 Task: Look for products with orange flavor in the category "Powdered Energy Drinks".
Action: Mouse pressed left at (26, 92)
Screenshot: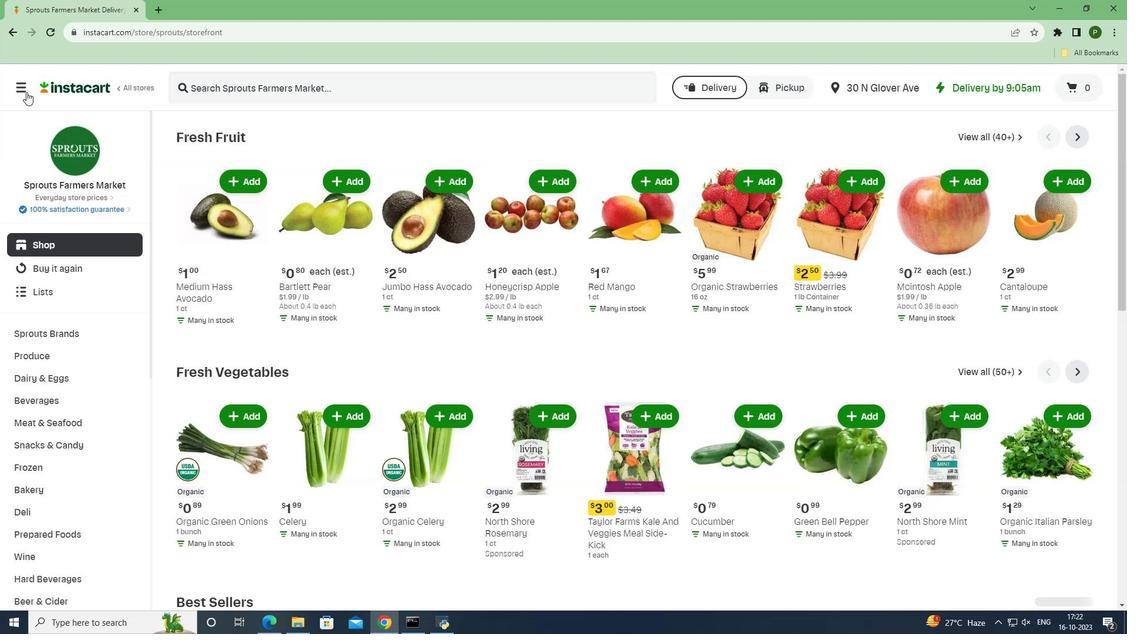 
Action: Mouse moved to (34, 313)
Screenshot: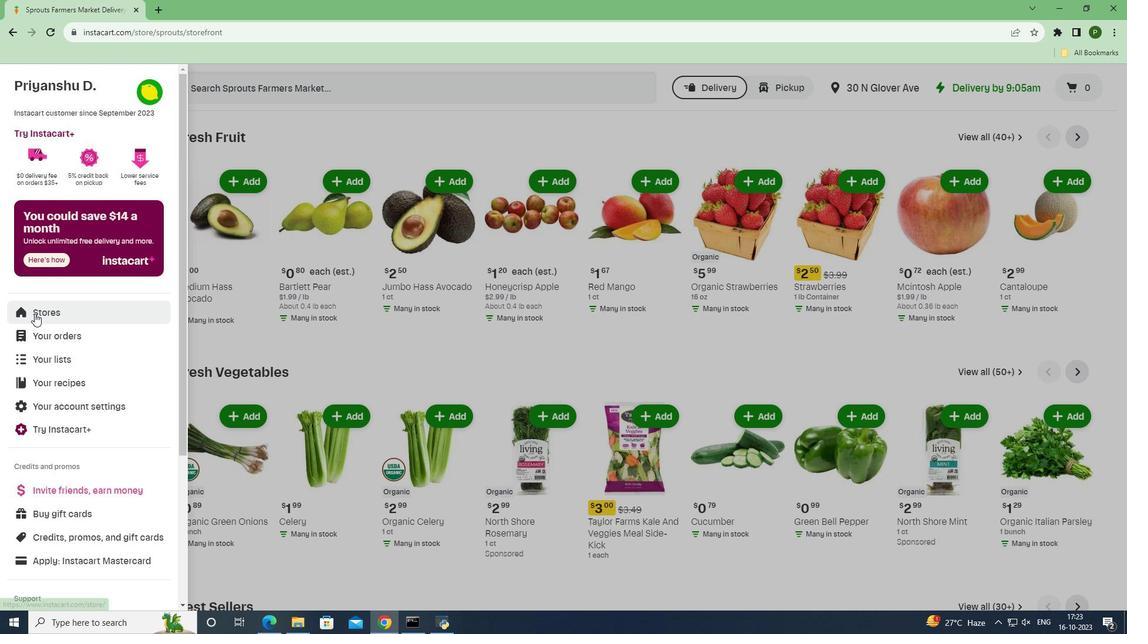 
Action: Mouse pressed left at (34, 313)
Screenshot: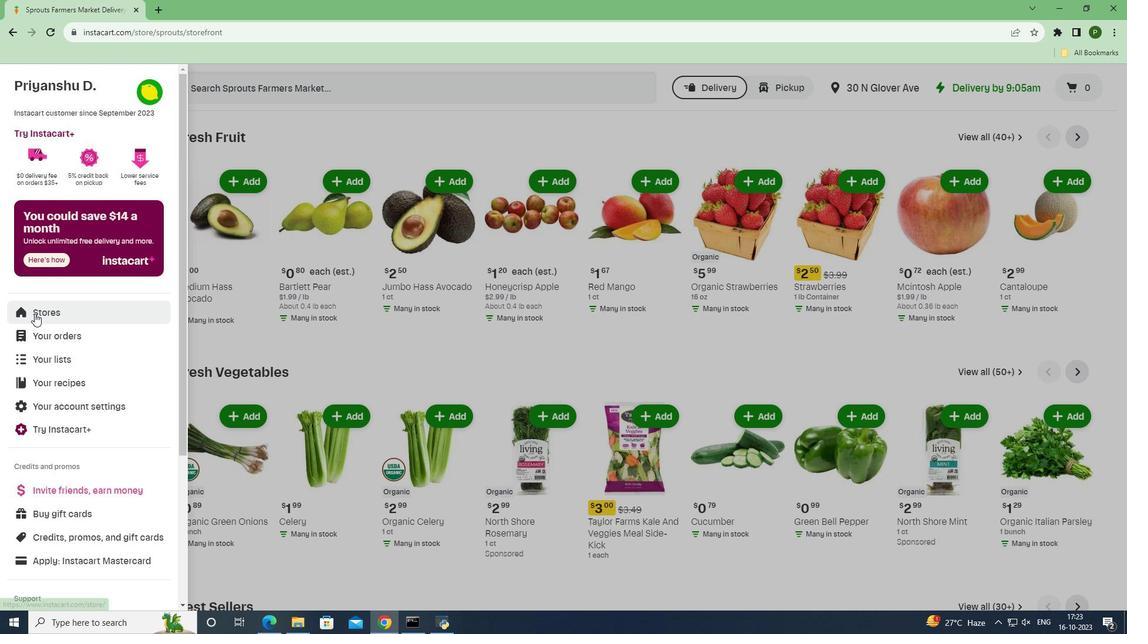 
Action: Mouse moved to (288, 133)
Screenshot: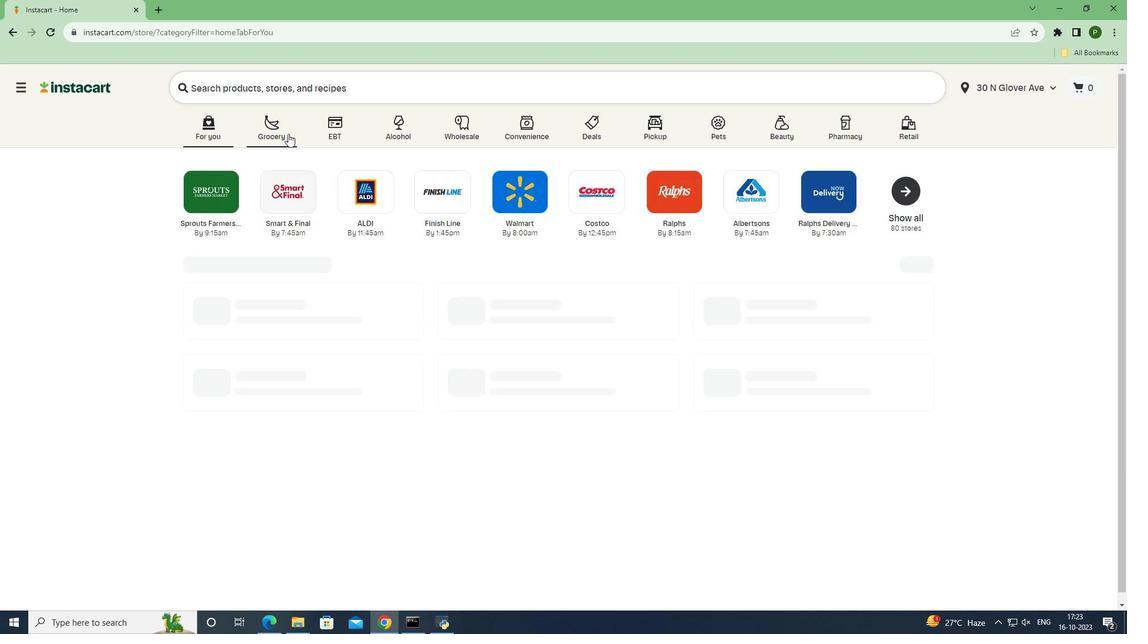 
Action: Mouse pressed left at (288, 133)
Screenshot: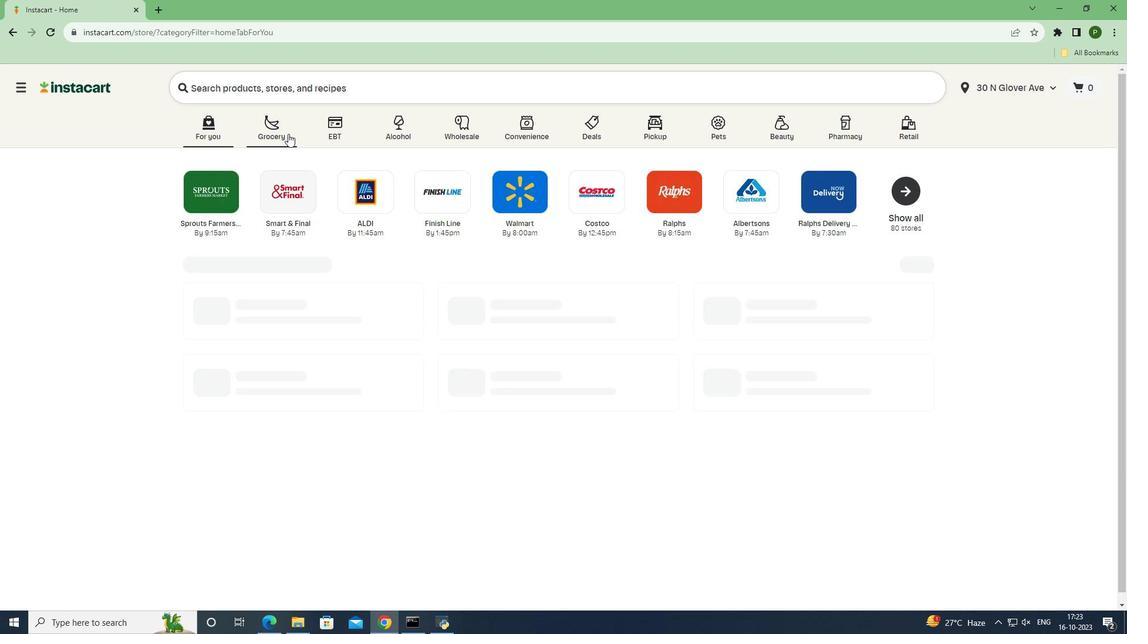 
Action: Mouse moved to (739, 273)
Screenshot: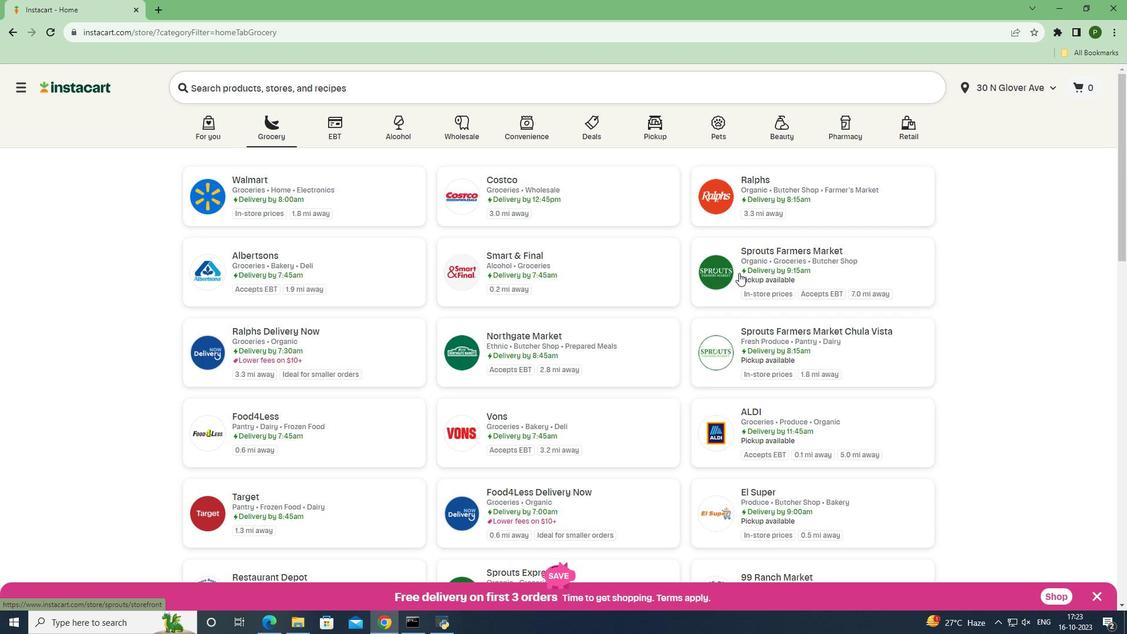 
Action: Mouse pressed left at (739, 273)
Screenshot: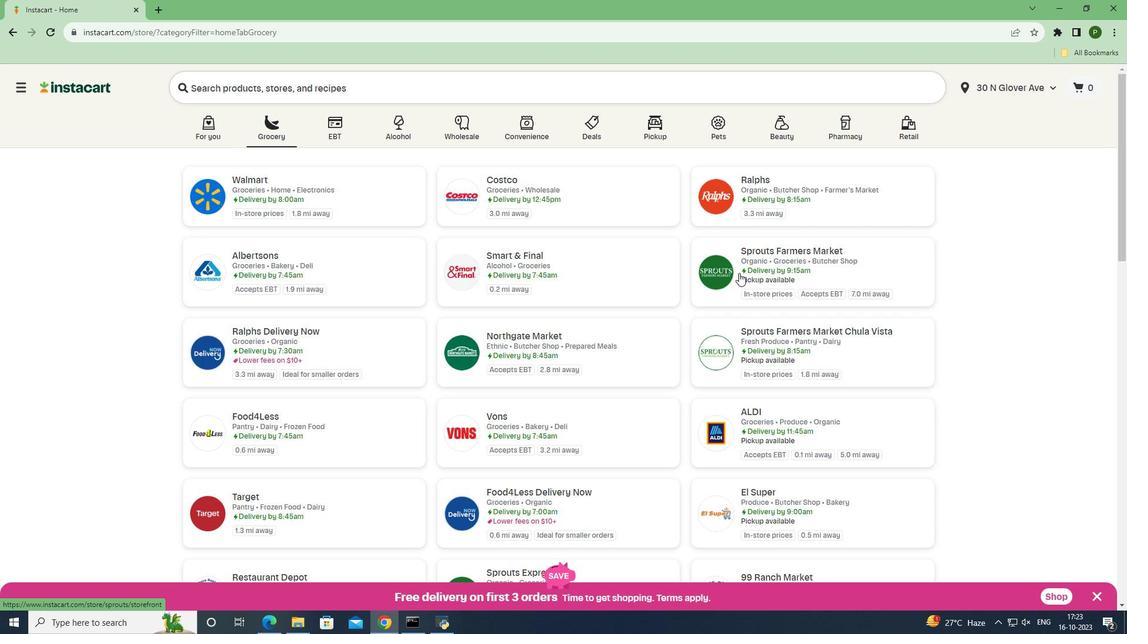 
Action: Mouse moved to (64, 398)
Screenshot: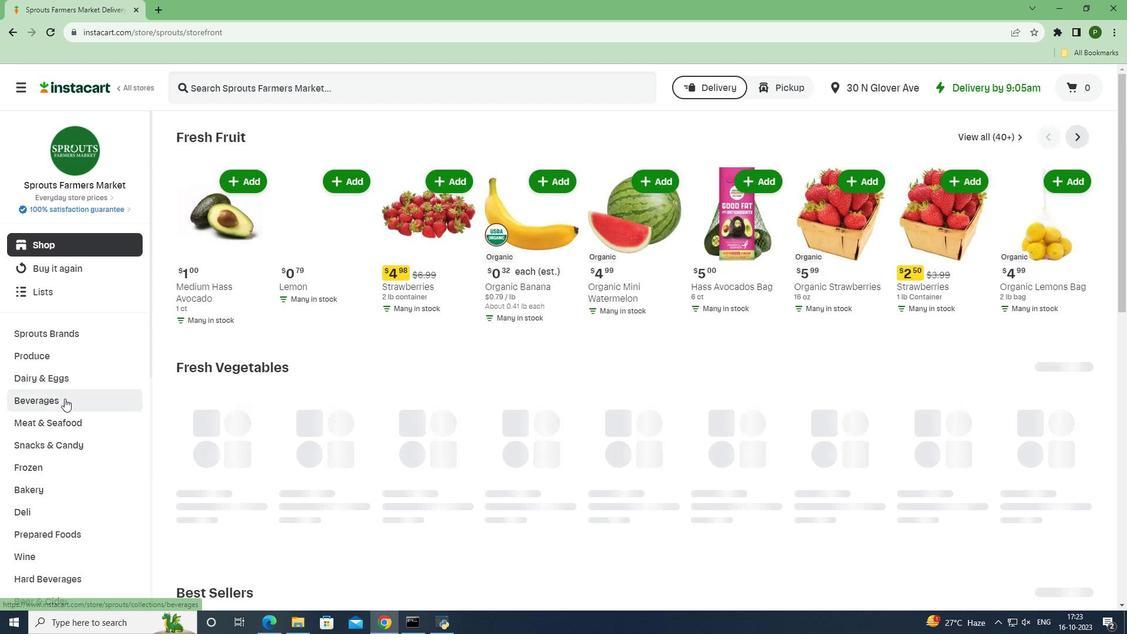 
Action: Mouse pressed left at (64, 398)
Screenshot: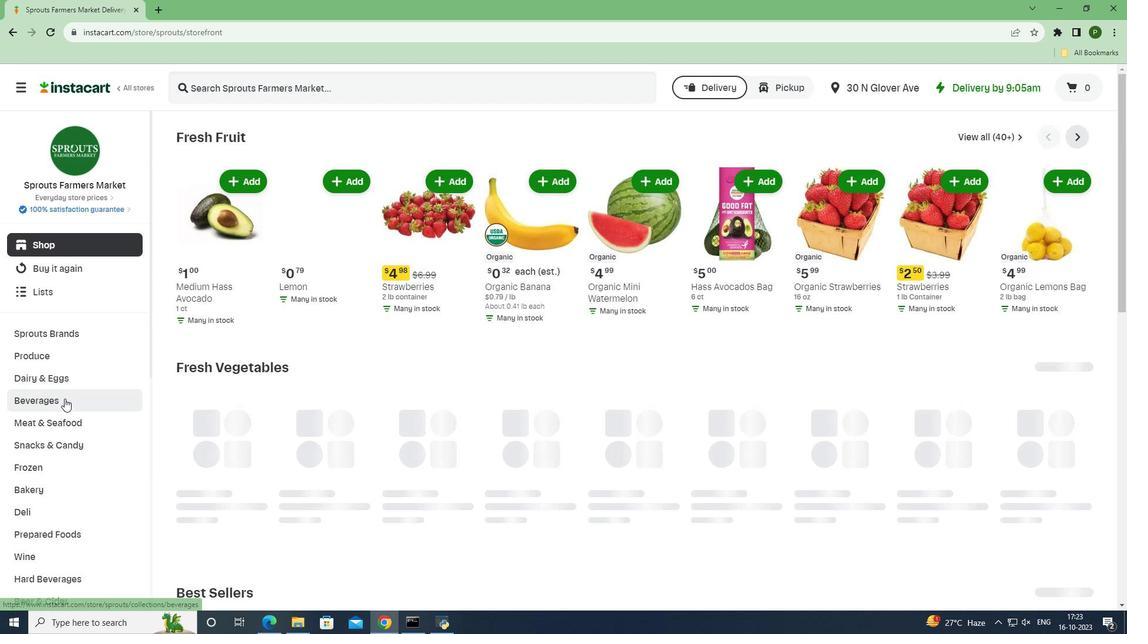 
Action: Mouse moved to (1064, 161)
Screenshot: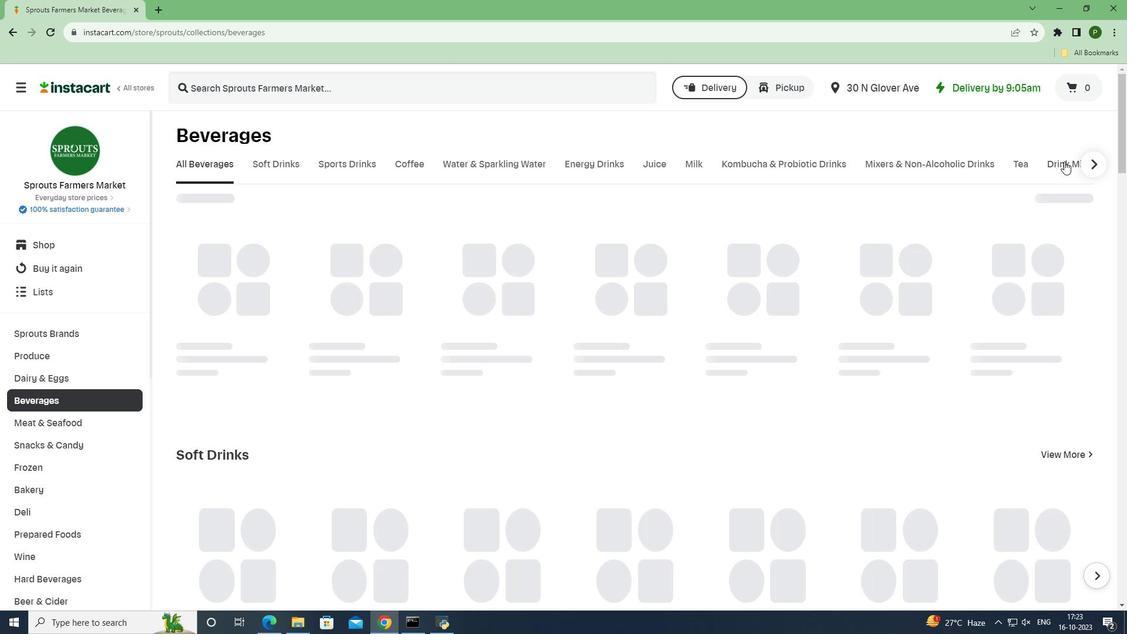 
Action: Mouse pressed left at (1064, 161)
Screenshot: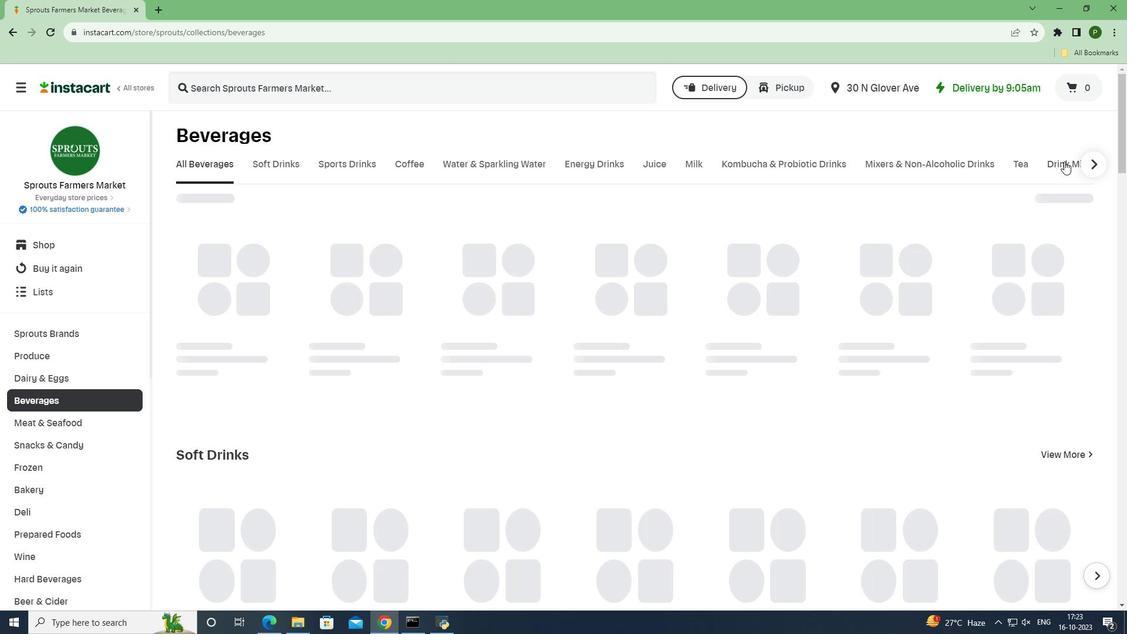 
Action: Mouse moved to (657, 215)
Screenshot: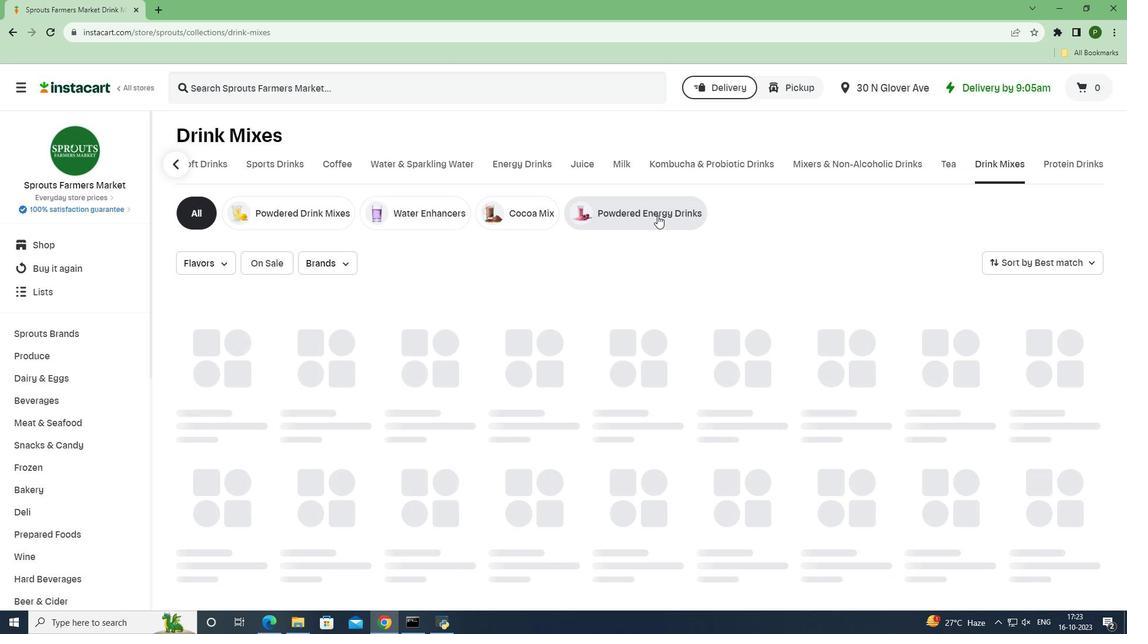 
Action: Mouse pressed left at (657, 215)
Screenshot: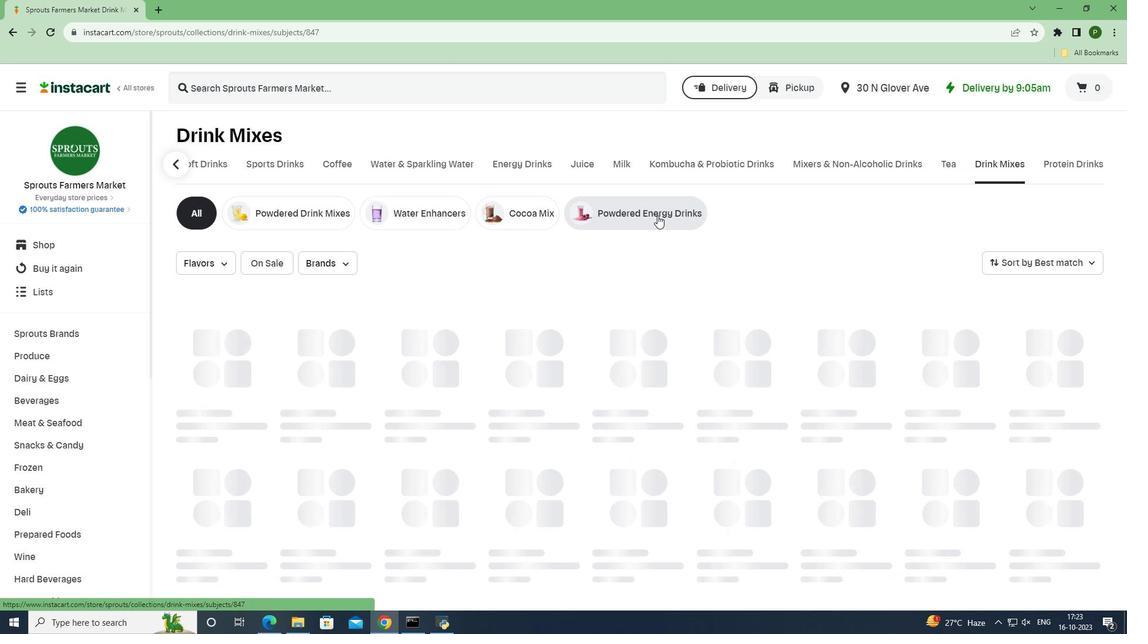 
Action: Mouse moved to (209, 268)
Screenshot: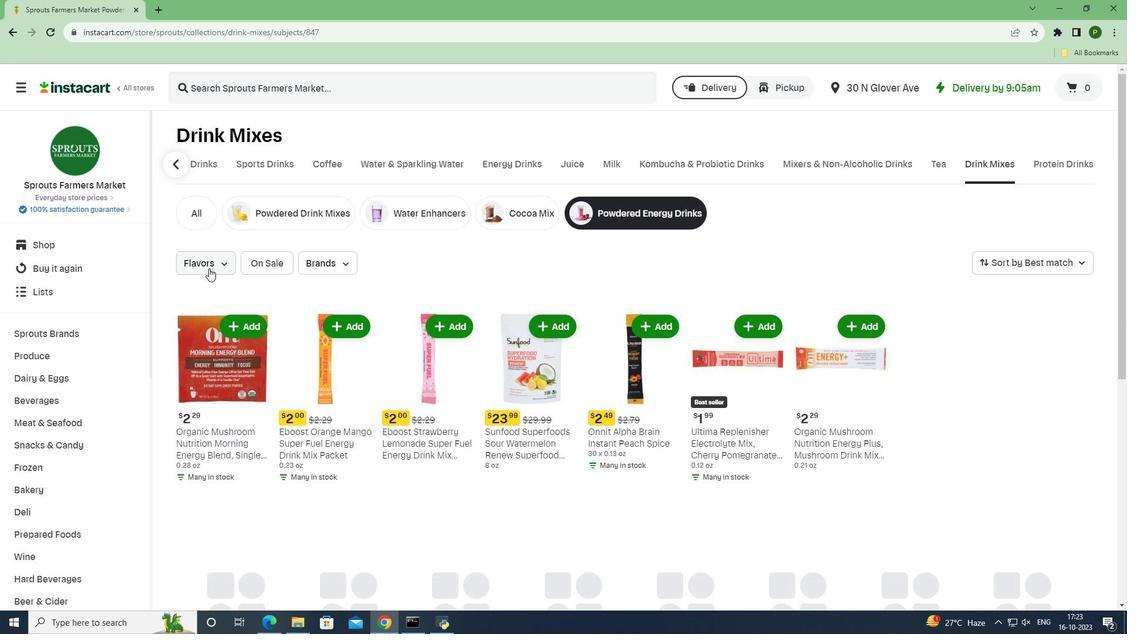 
Action: Mouse pressed left at (209, 268)
Screenshot: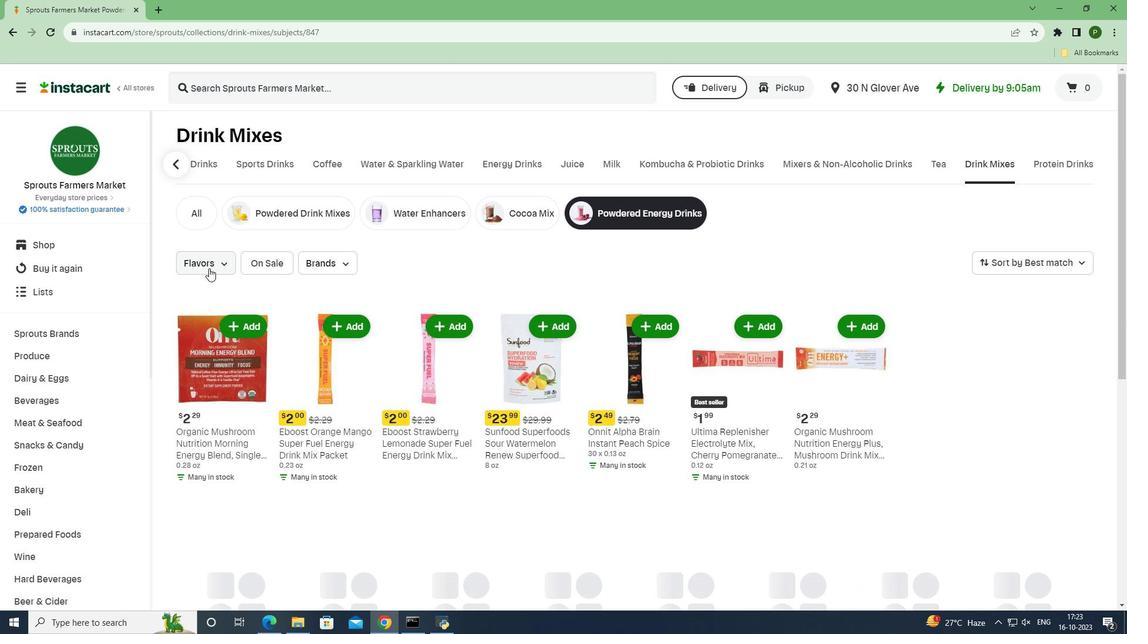 
Action: Mouse moved to (244, 308)
Screenshot: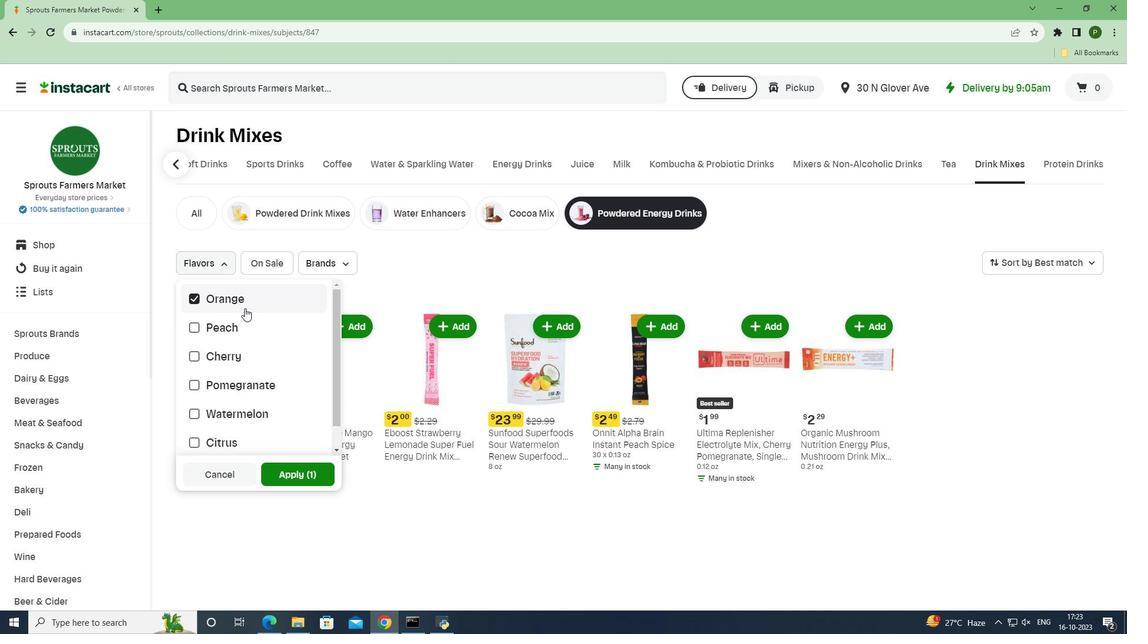 
Action: Mouse pressed left at (244, 308)
Screenshot: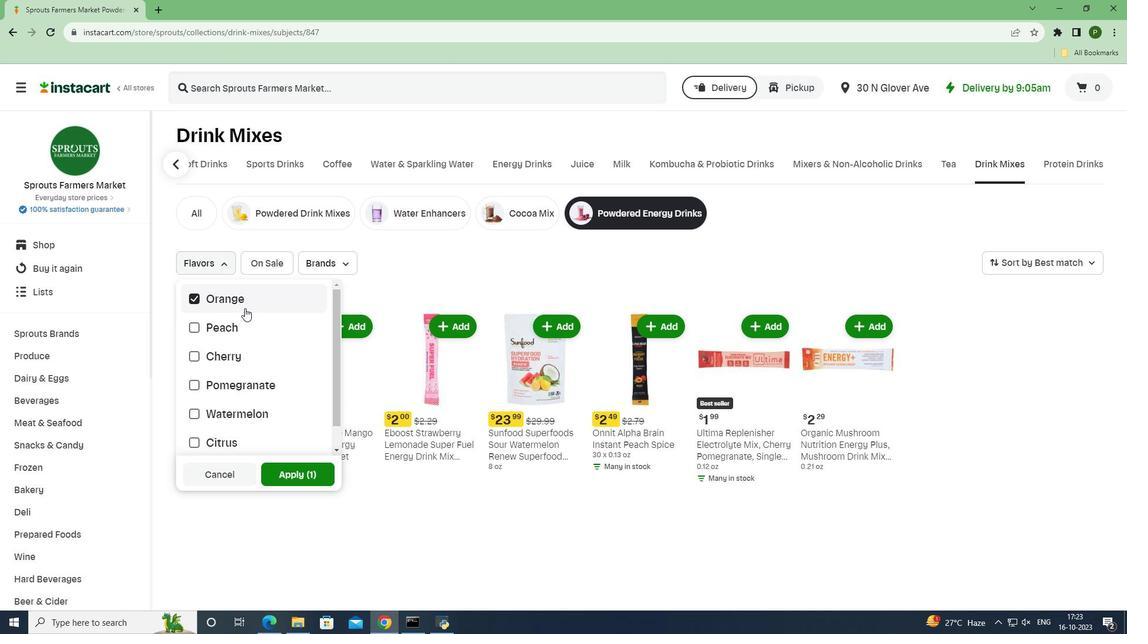 
Action: Mouse moved to (294, 466)
Screenshot: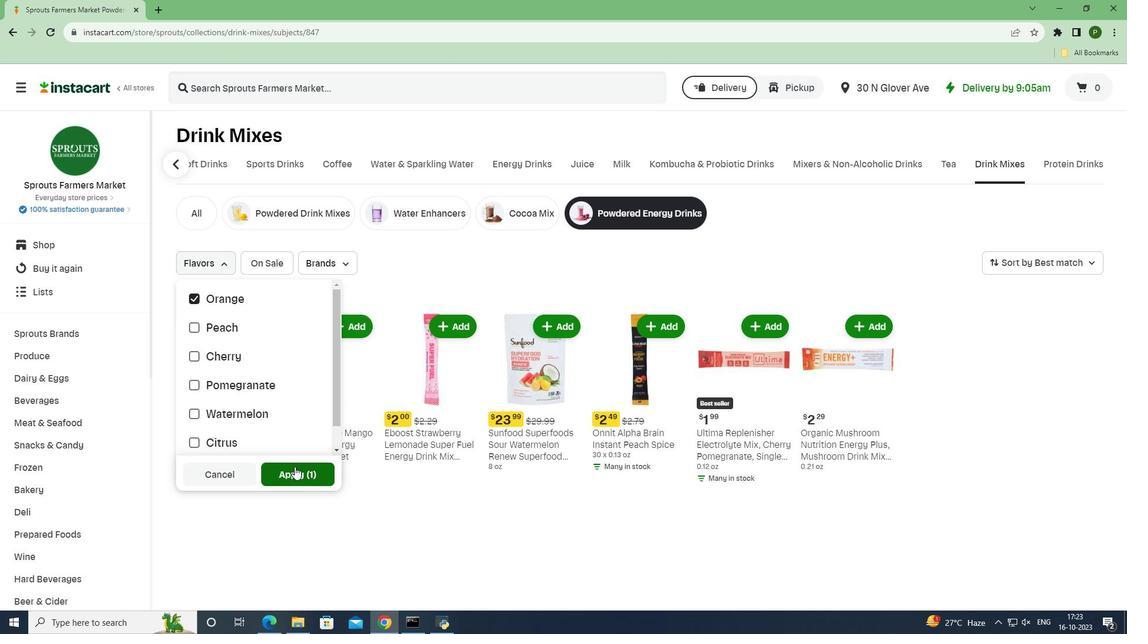 
Action: Mouse pressed left at (294, 466)
Screenshot: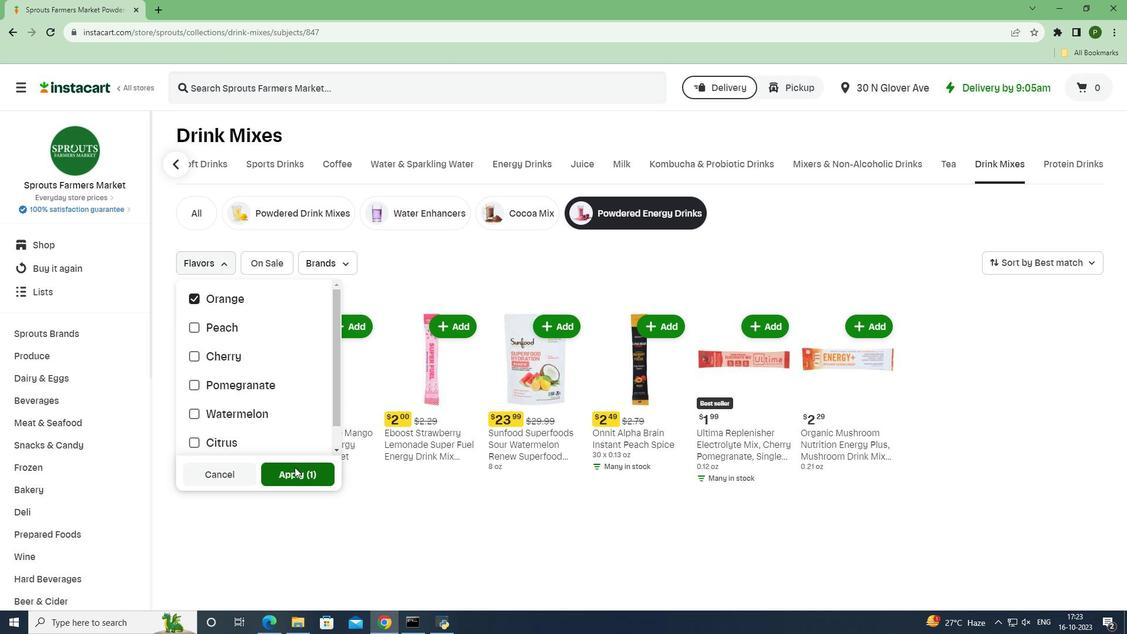 
Action: Mouse moved to (481, 366)
Screenshot: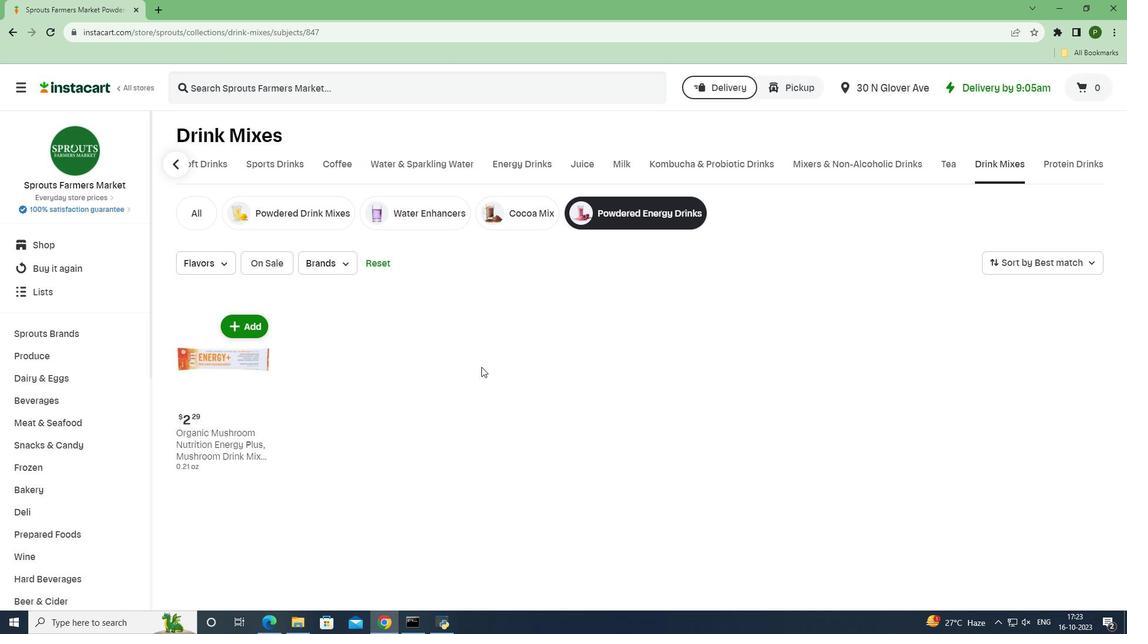 
